 Task: Add Amazon.
Action: Mouse moved to (301, 70)
Screenshot: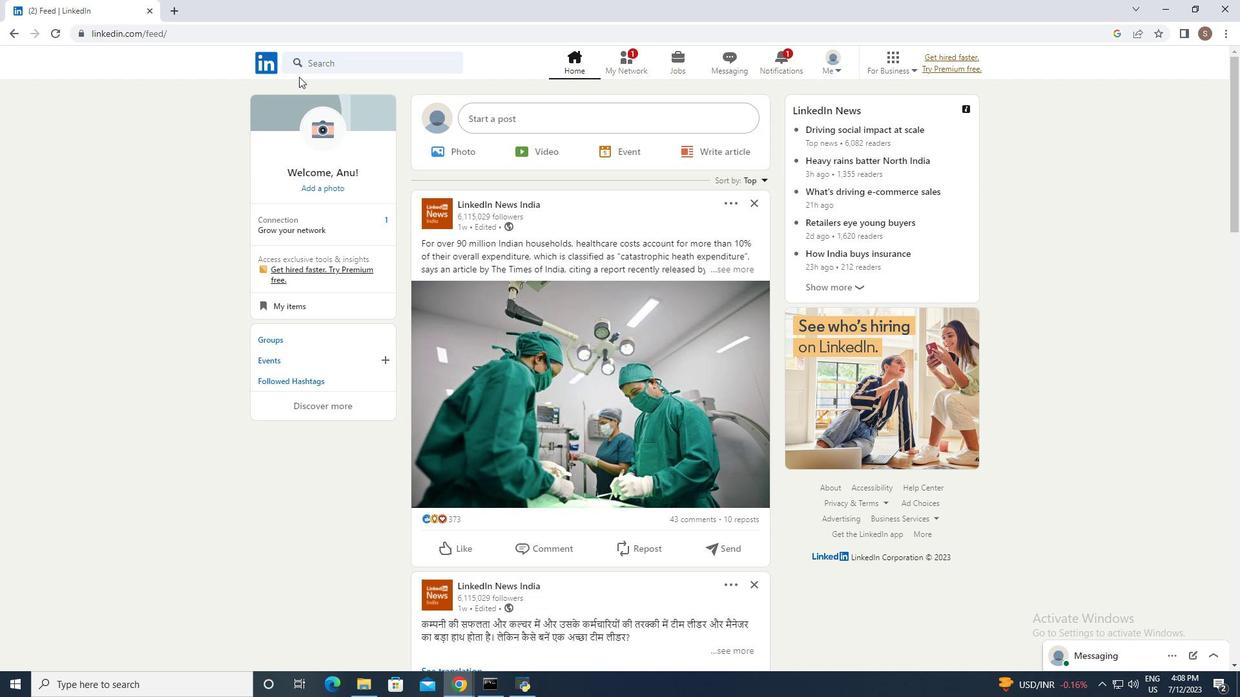 
Action: Mouse pressed left at (301, 70)
Screenshot: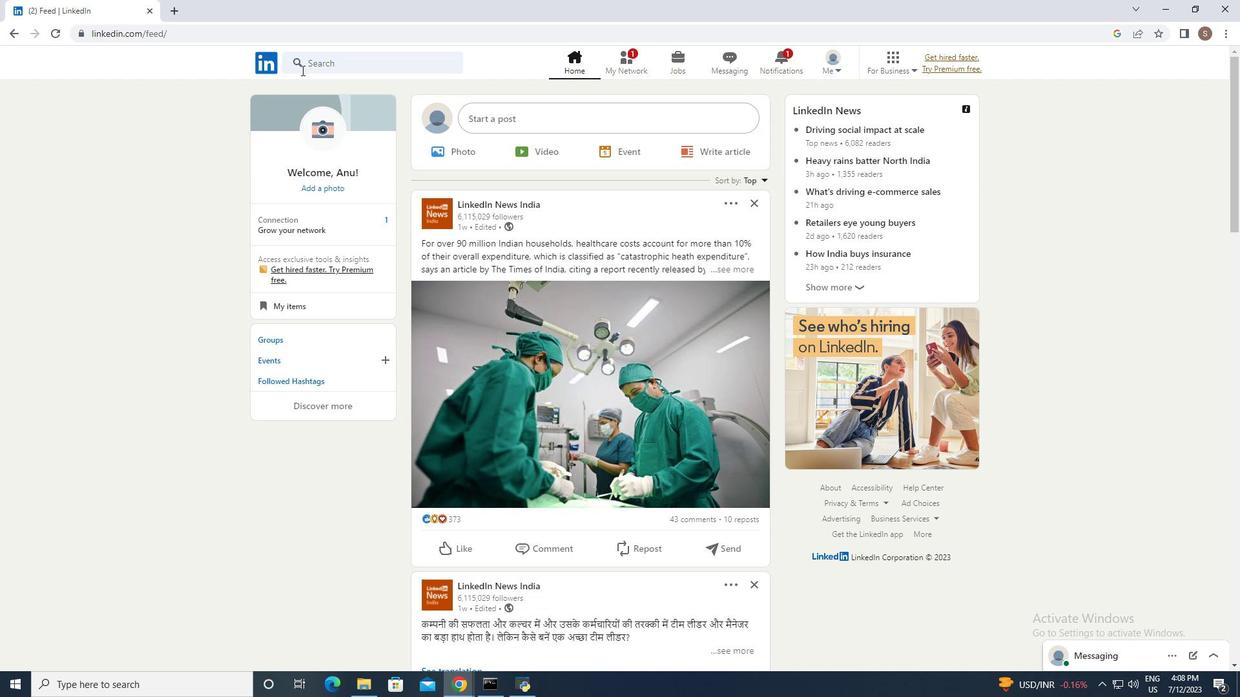 
Action: Mouse moved to (319, 169)
Screenshot: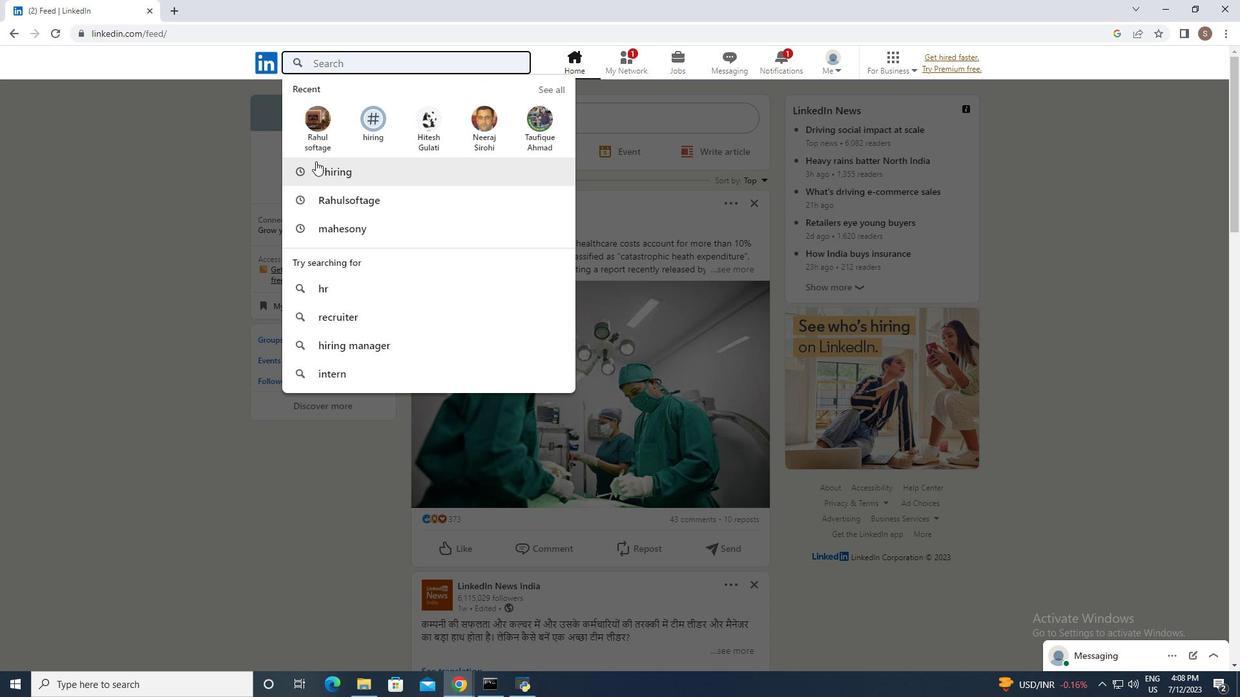 
Action: Mouse pressed left at (319, 169)
Screenshot: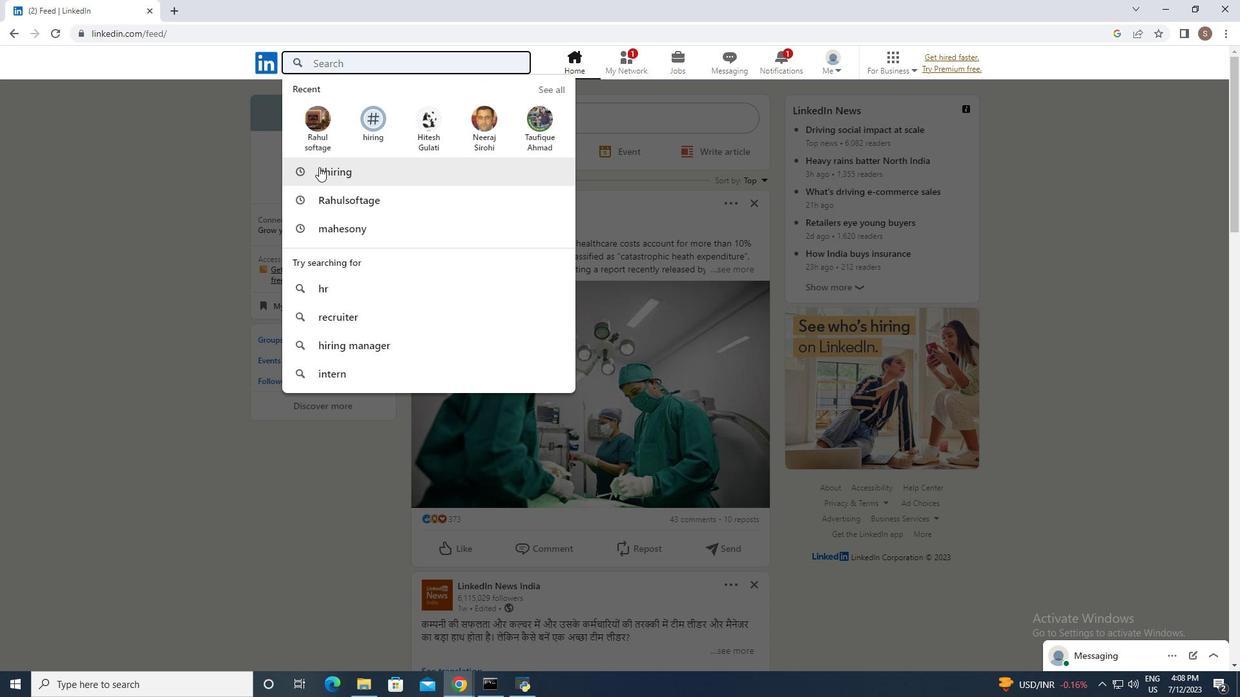 
Action: Mouse moved to (373, 103)
Screenshot: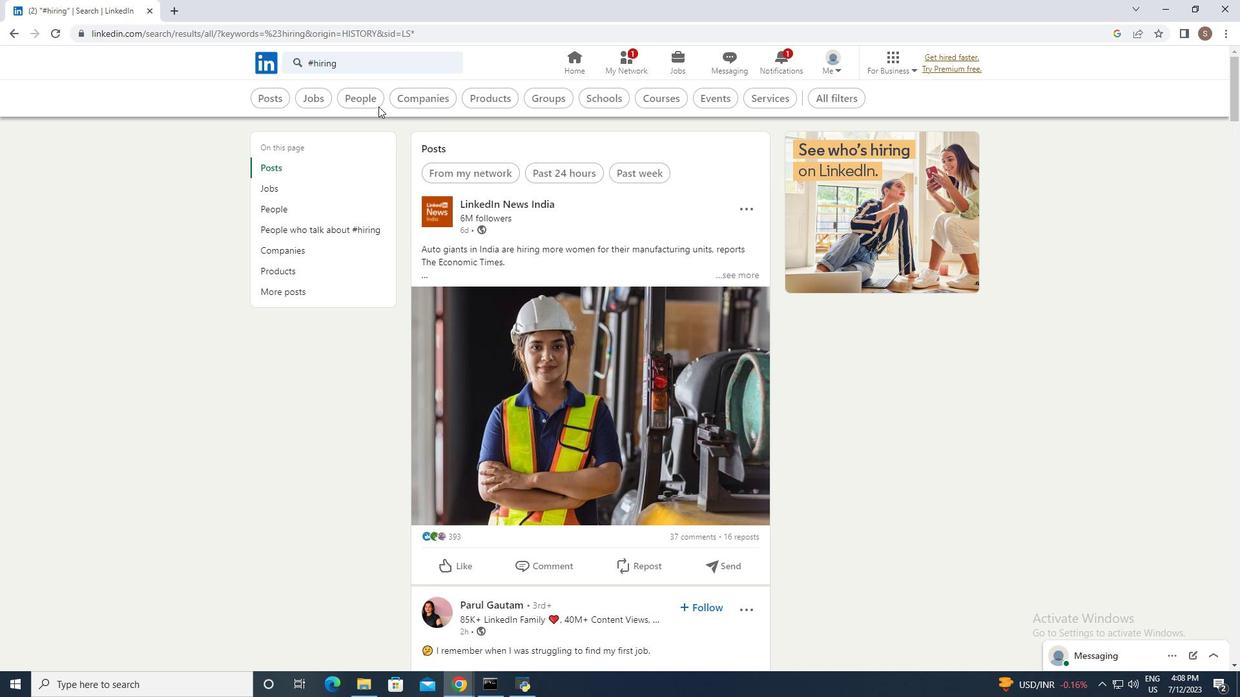 
Action: Mouse pressed left at (373, 103)
Screenshot: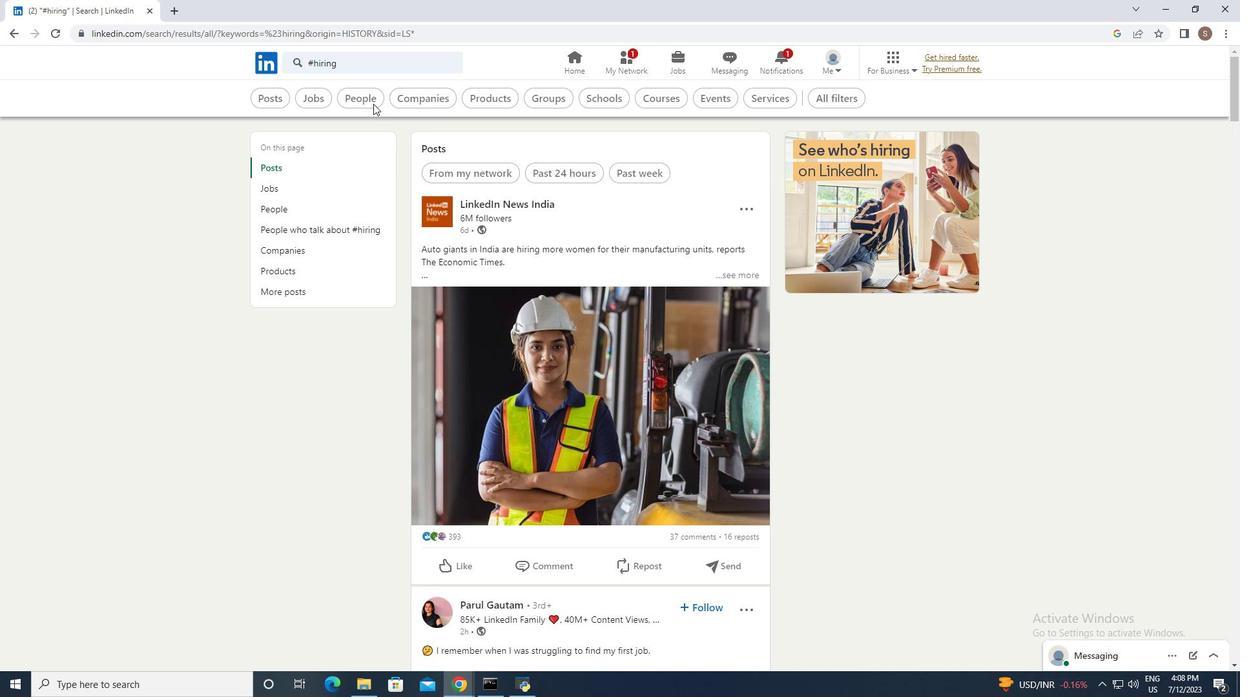 
Action: Mouse moved to (662, 94)
Screenshot: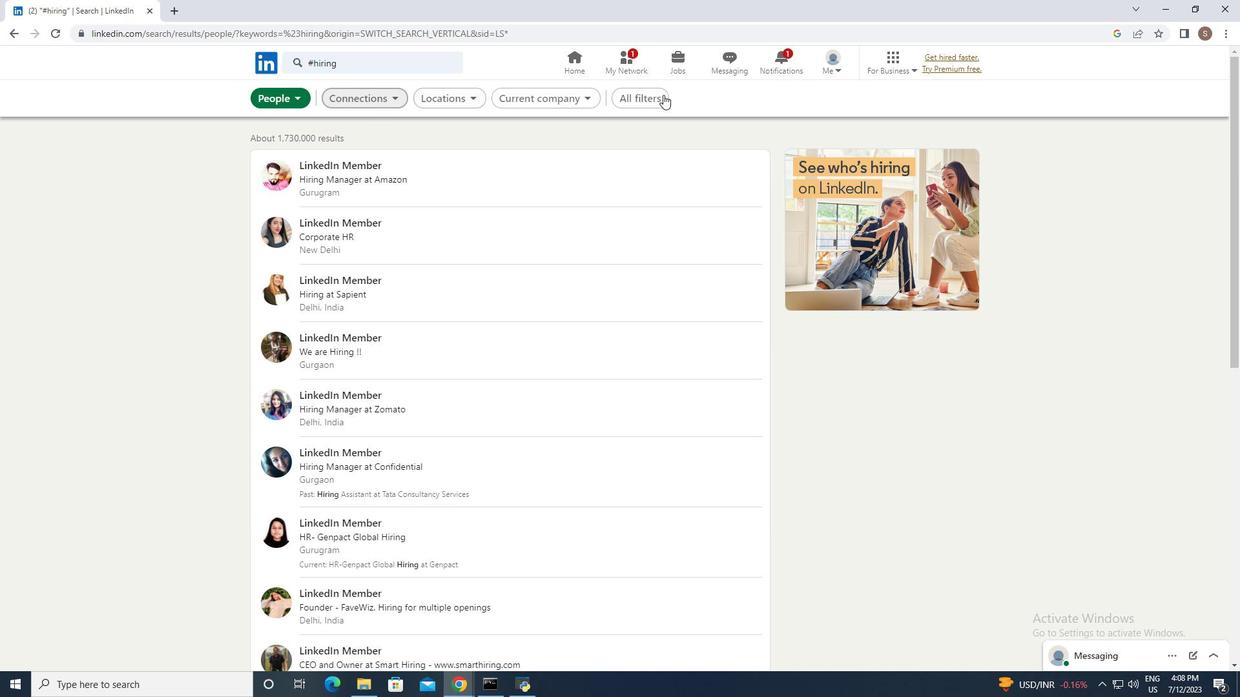 
Action: Mouse pressed left at (662, 94)
Screenshot: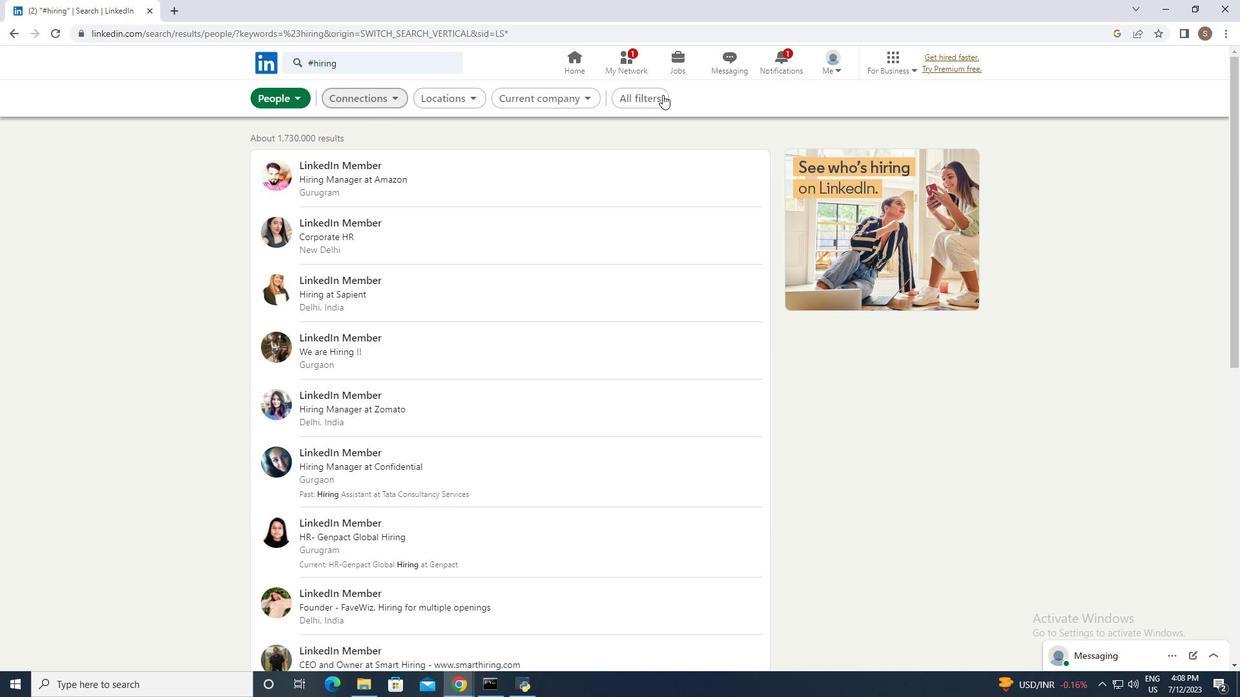 
Action: Mouse moved to (954, 384)
Screenshot: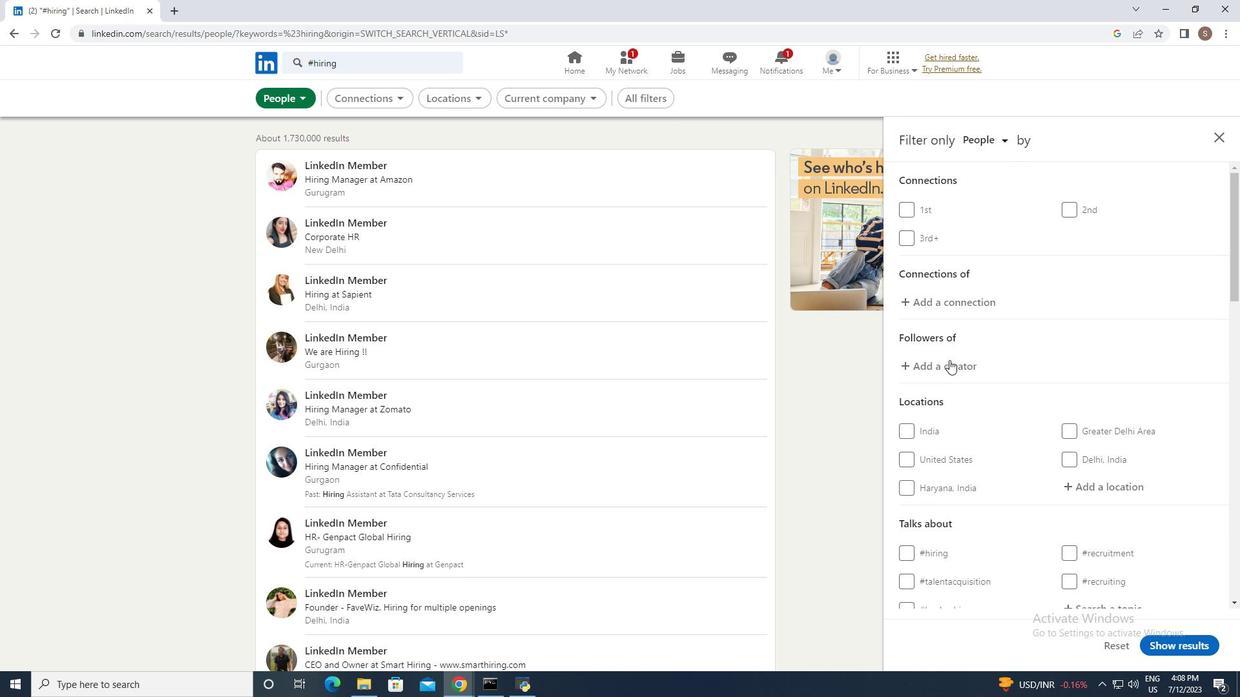 
Action: Mouse scrolled (954, 383) with delta (0, 0)
Screenshot: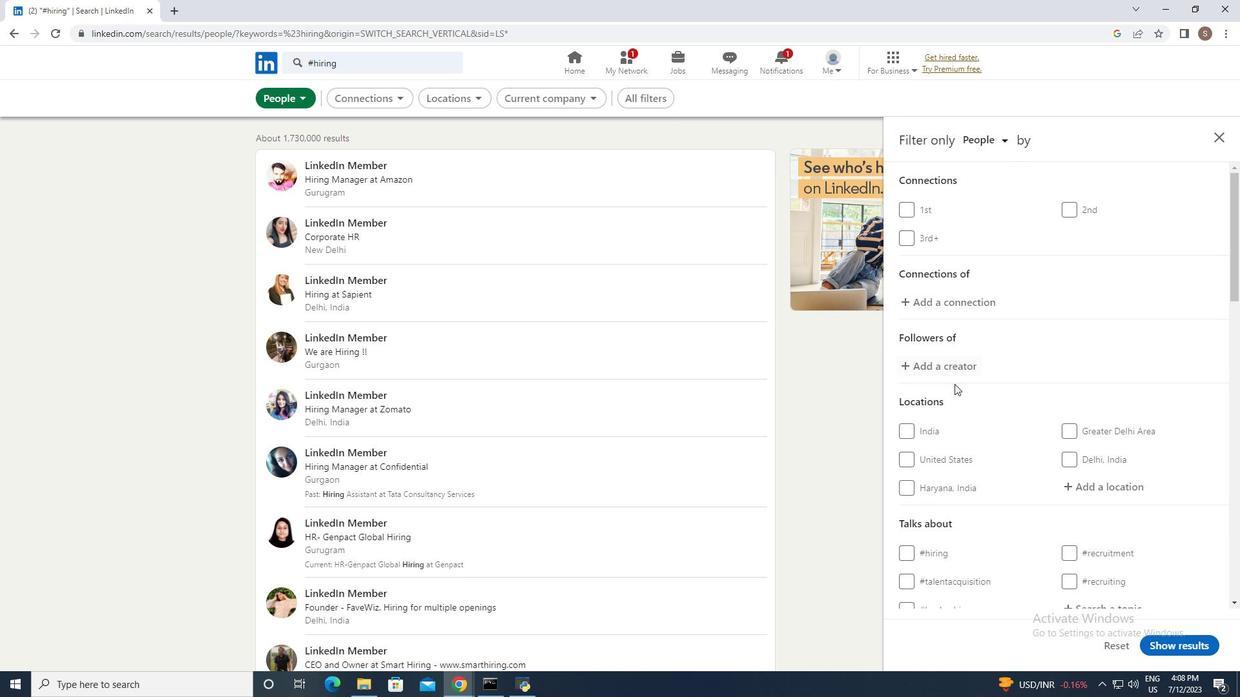 
Action: Mouse scrolled (954, 383) with delta (0, 0)
Screenshot: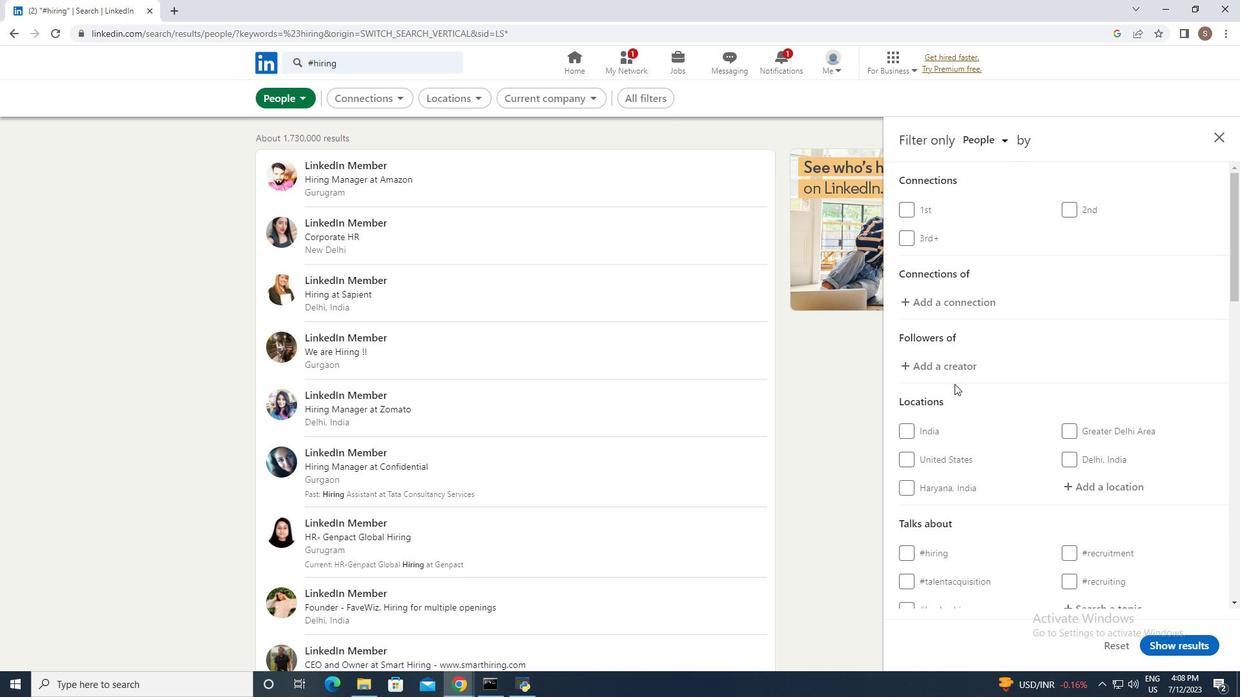 
Action: Mouse scrolled (954, 383) with delta (0, 0)
Screenshot: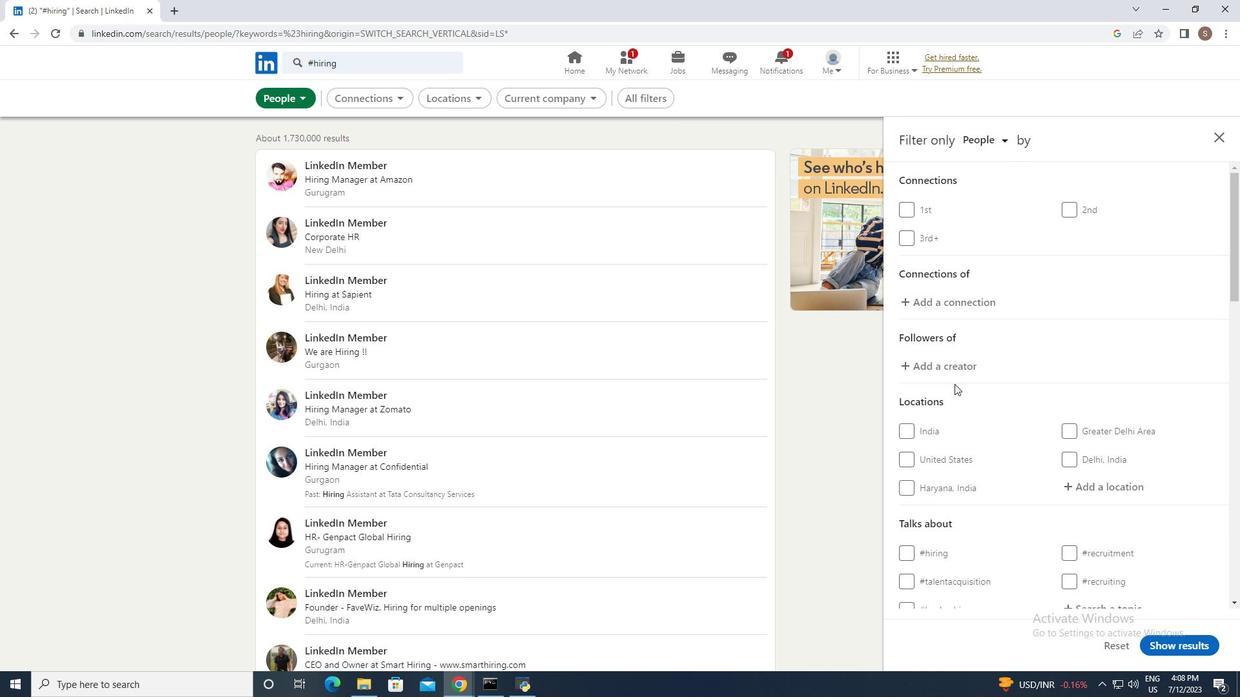 
Action: Mouse scrolled (954, 383) with delta (0, 0)
Screenshot: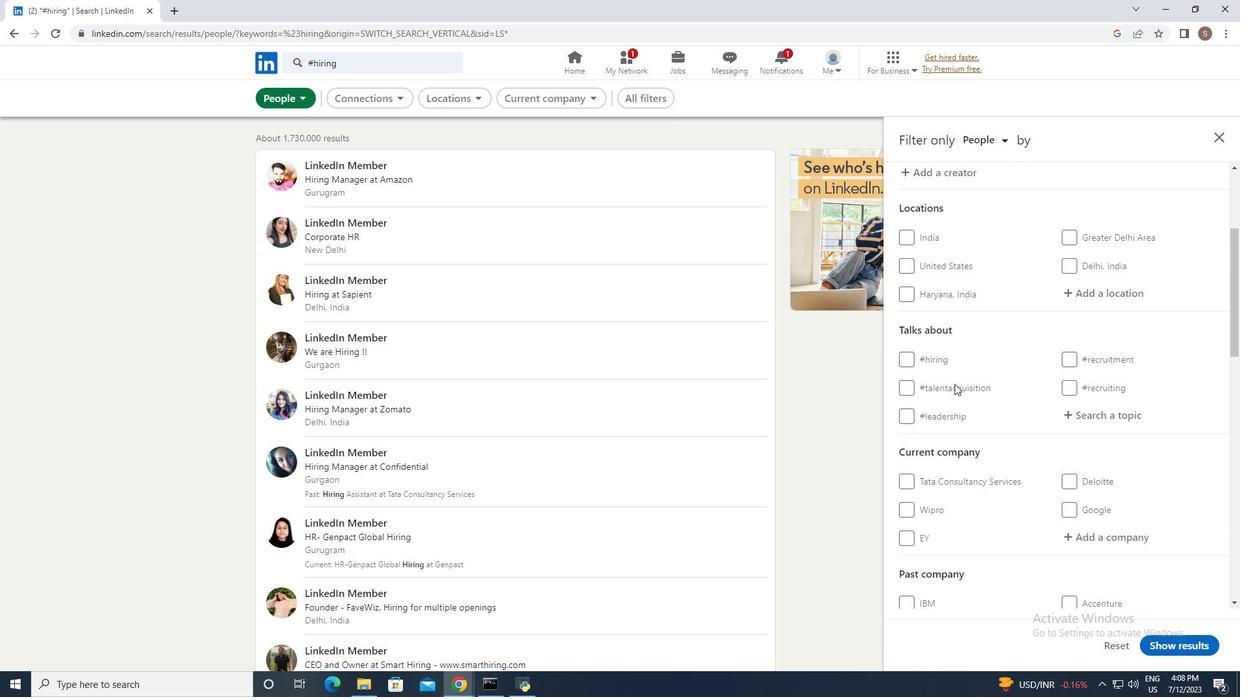 
Action: Mouse scrolled (954, 383) with delta (0, 0)
Screenshot: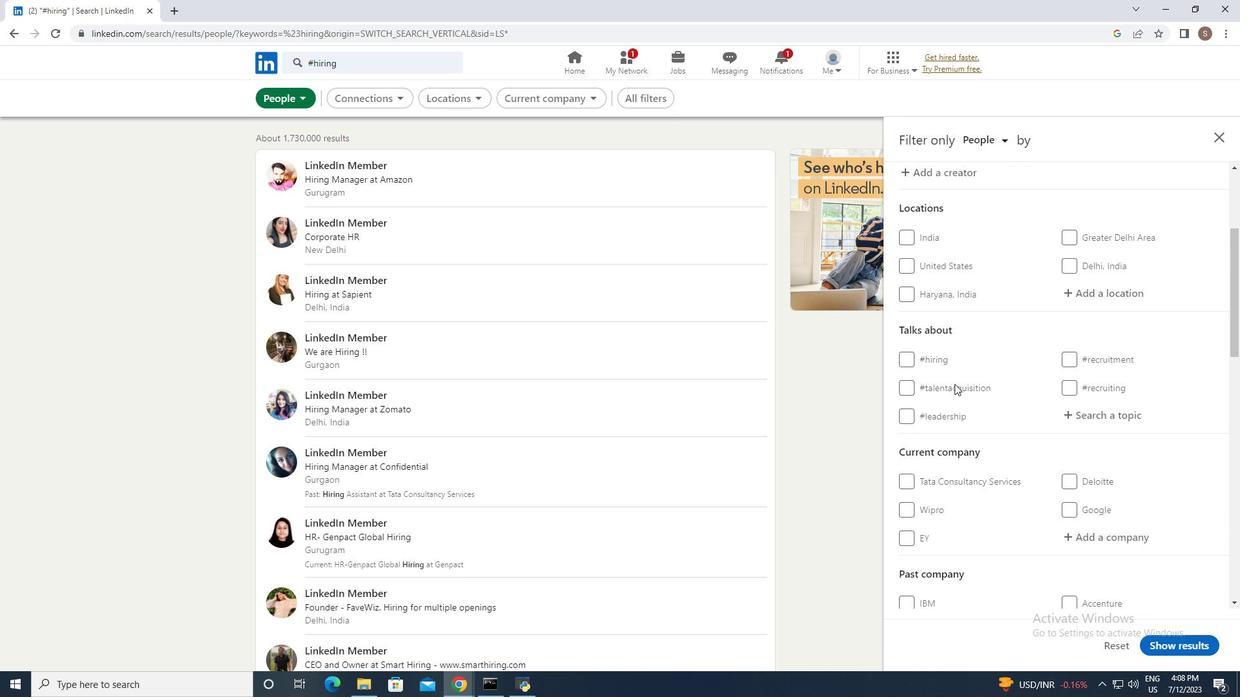 
Action: Mouse moved to (965, 399)
Screenshot: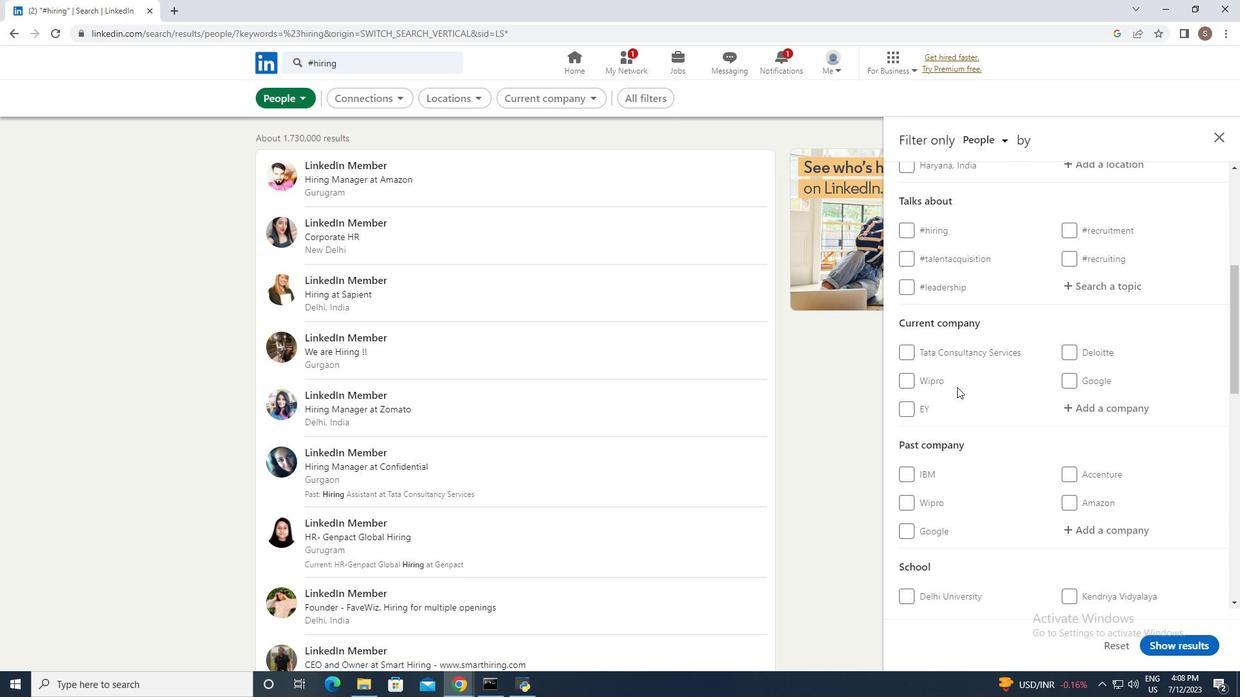 
Action: Mouse scrolled (965, 399) with delta (0, 0)
Screenshot: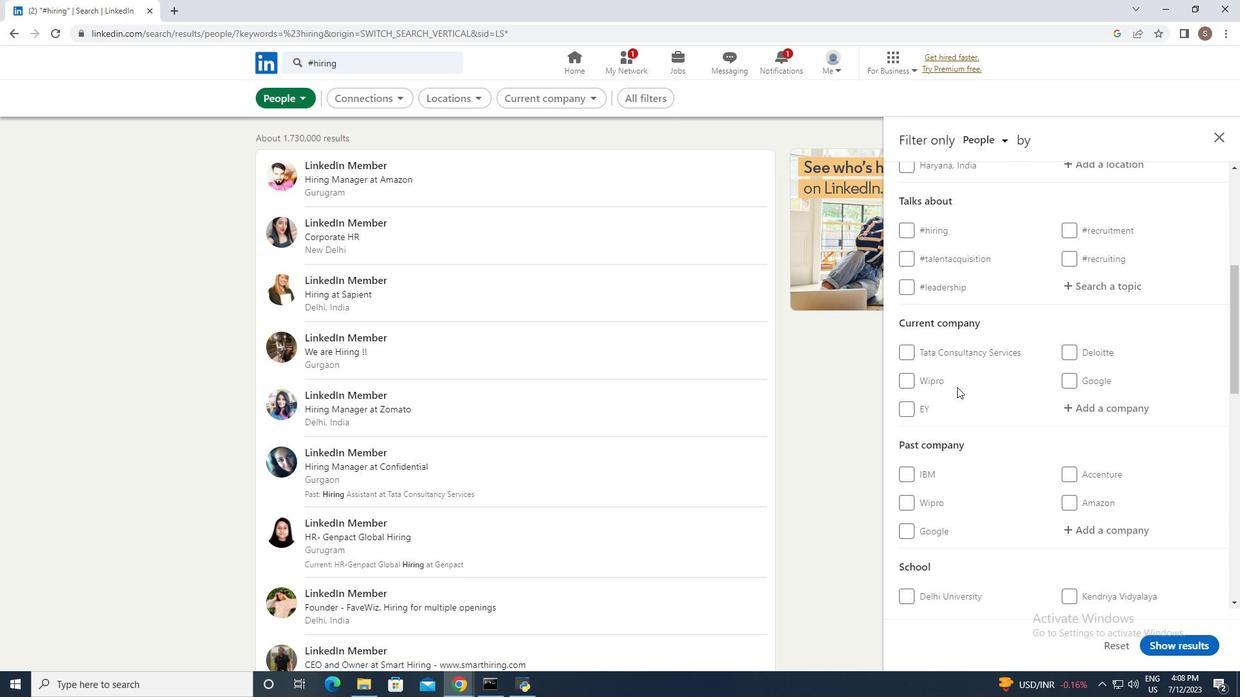
Action: Mouse moved to (966, 400)
Screenshot: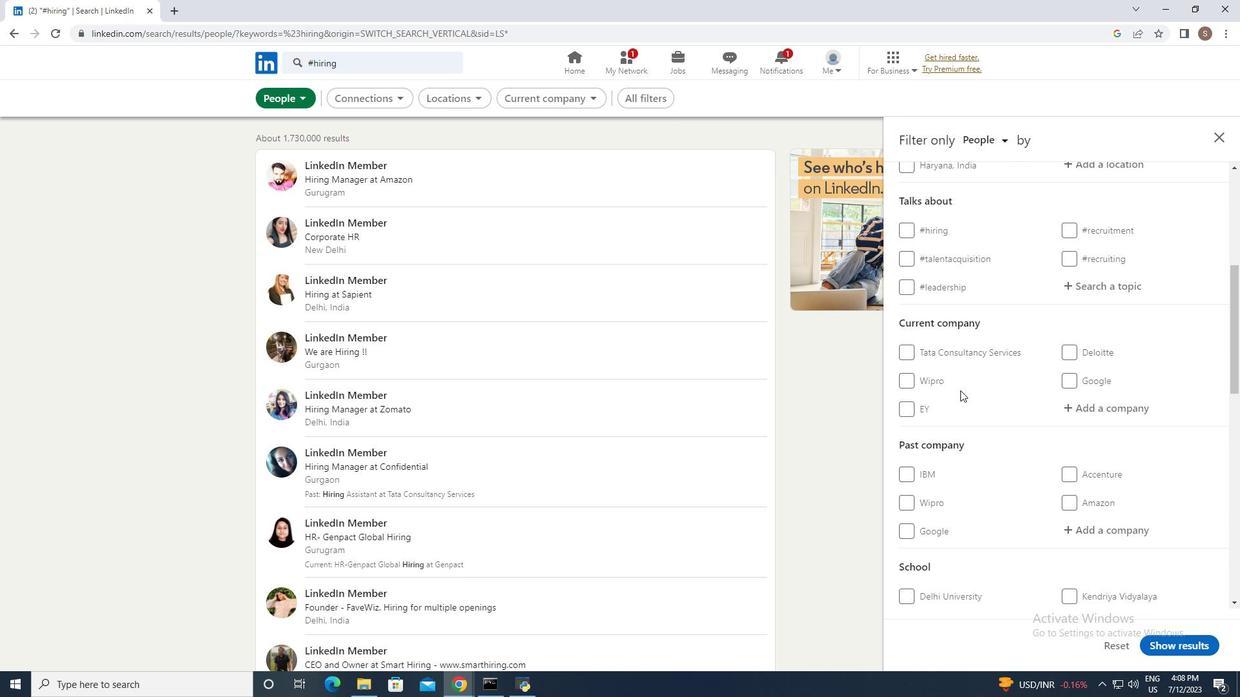 
Action: Mouse scrolled (966, 399) with delta (0, 0)
Screenshot: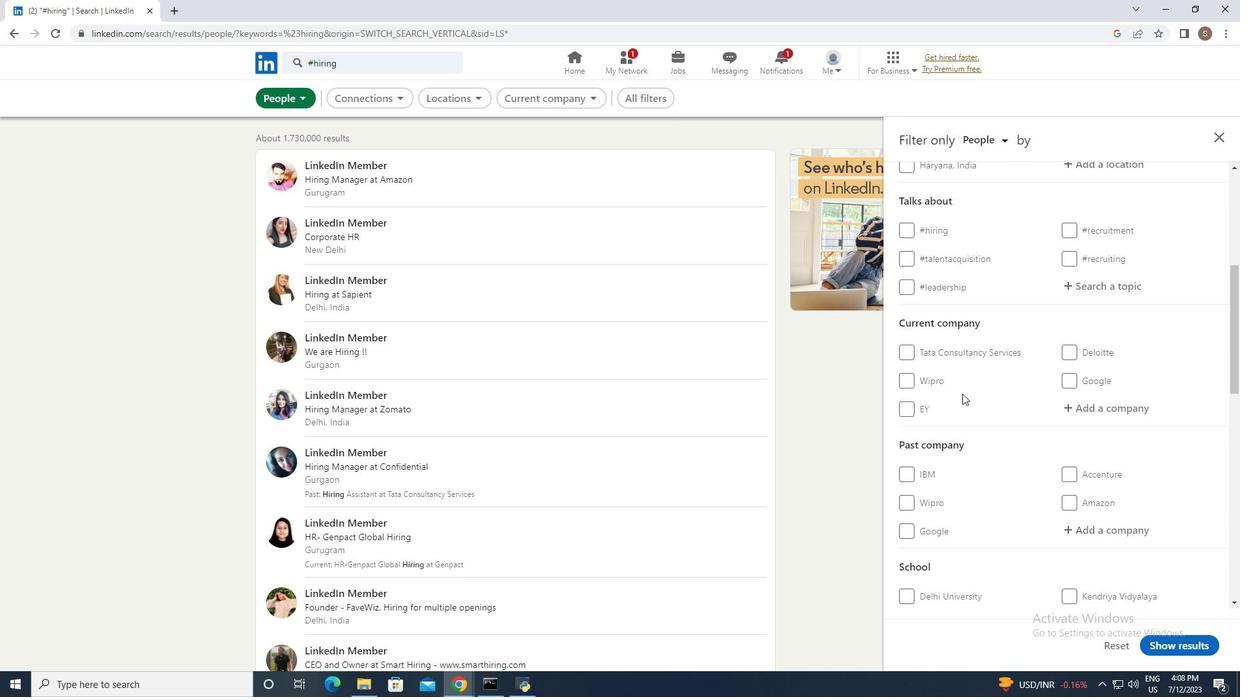 
Action: Mouse moved to (1078, 404)
Screenshot: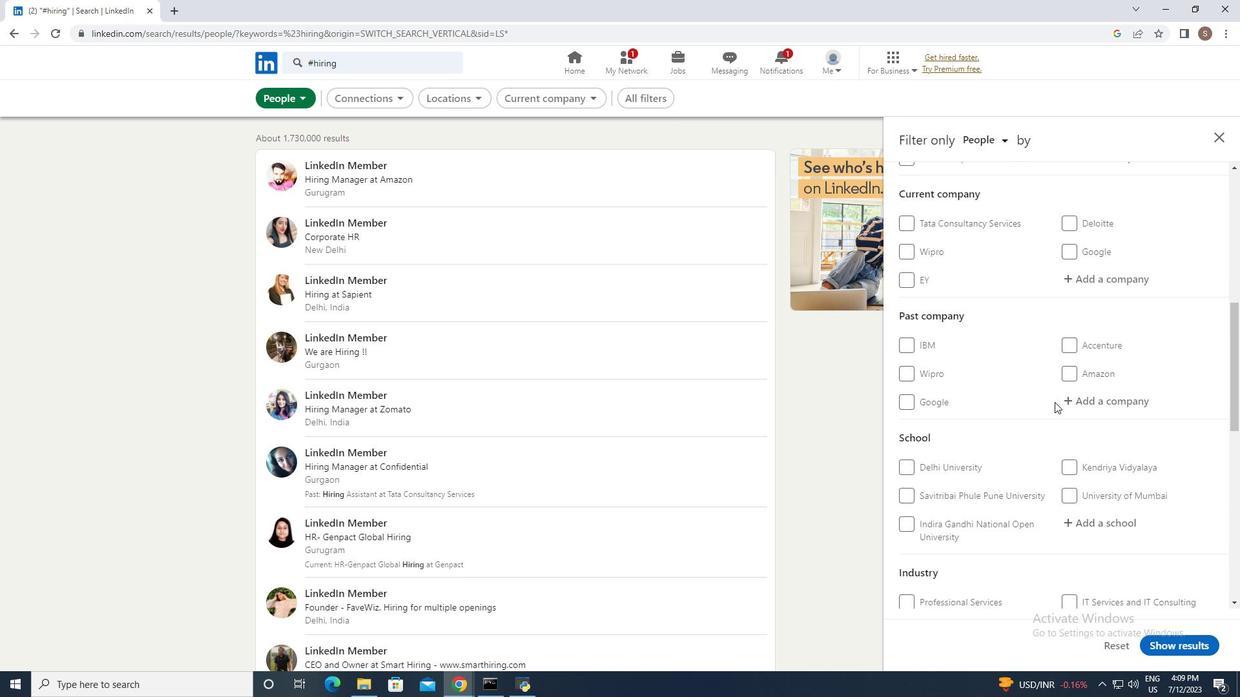 
Action: Mouse pressed left at (1078, 404)
Screenshot: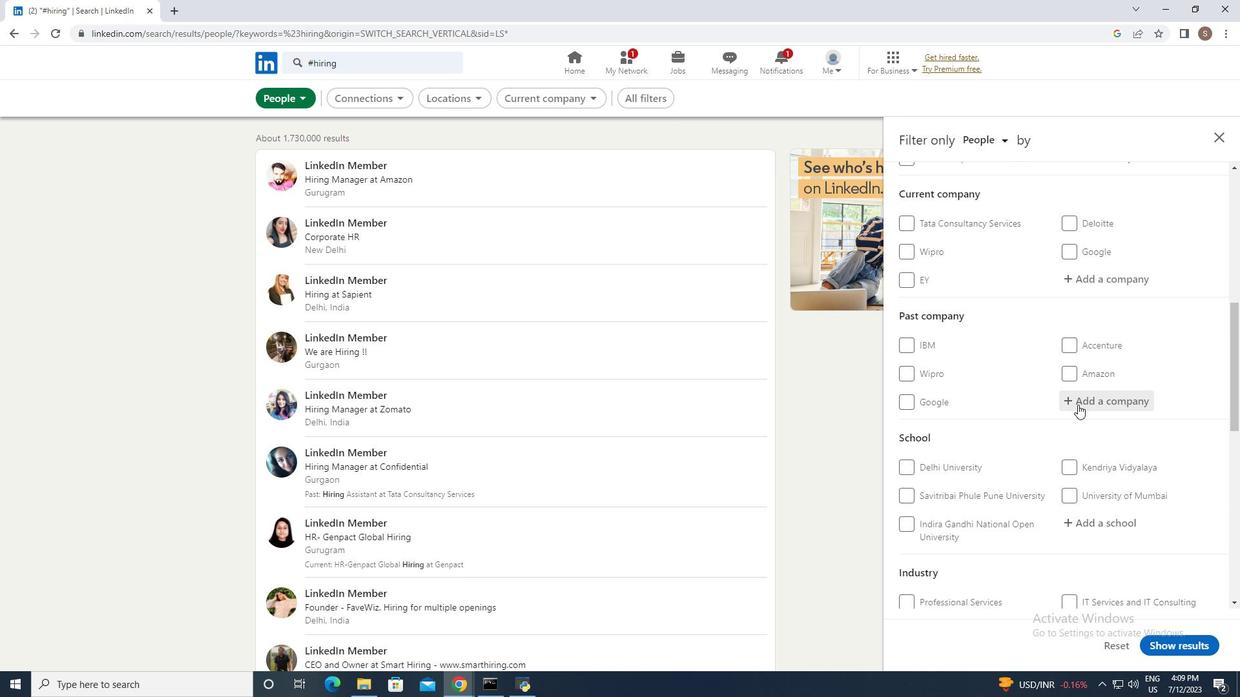 
Action: Key pressed <Key.shift>Ama
Screenshot: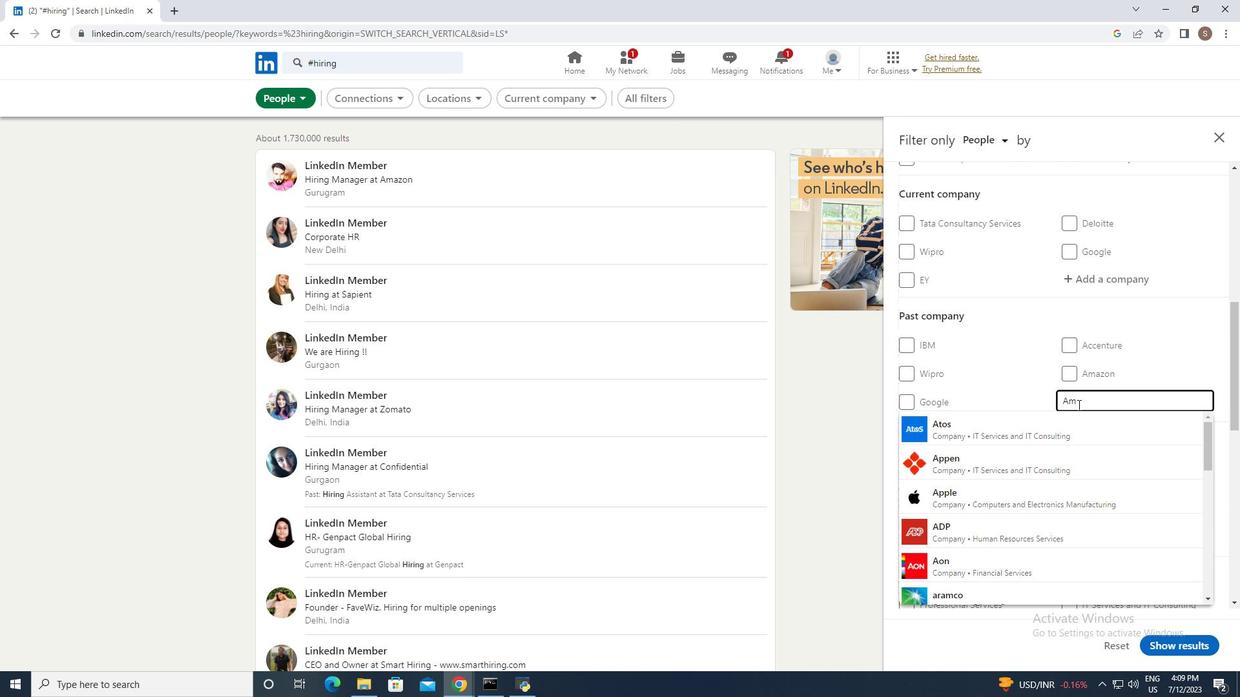 
Action: Mouse moved to (953, 423)
Screenshot: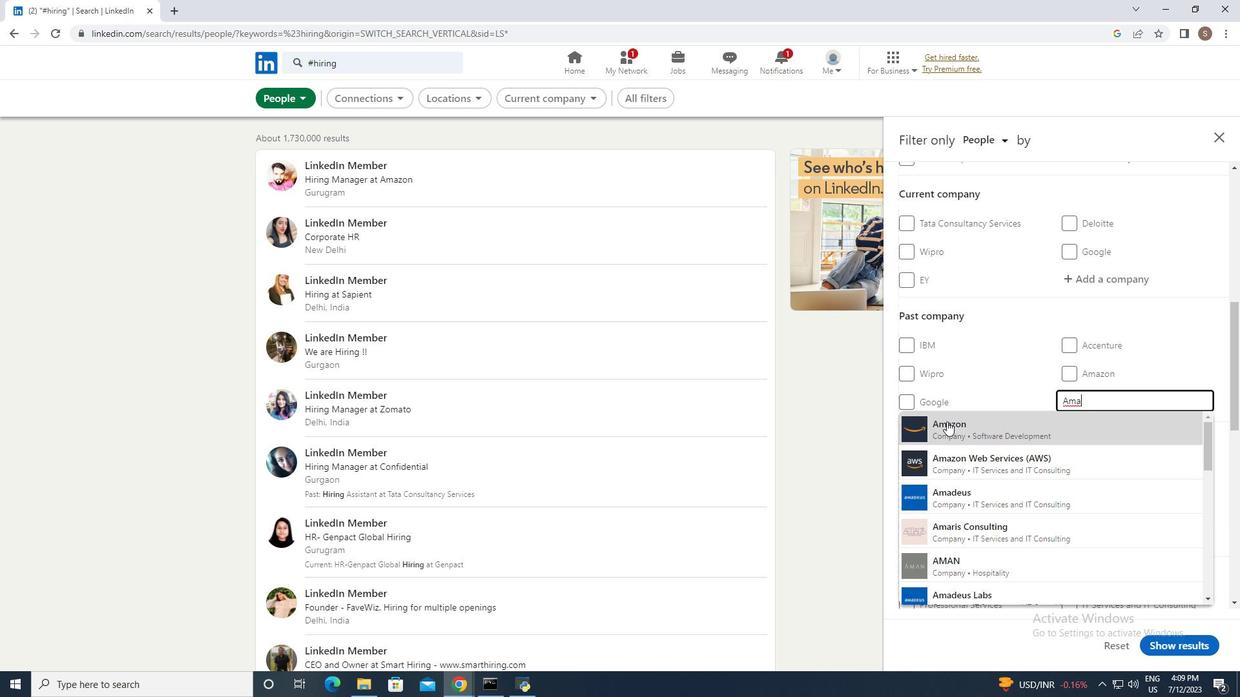 
Action: Mouse pressed left at (953, 423)
Screenshot: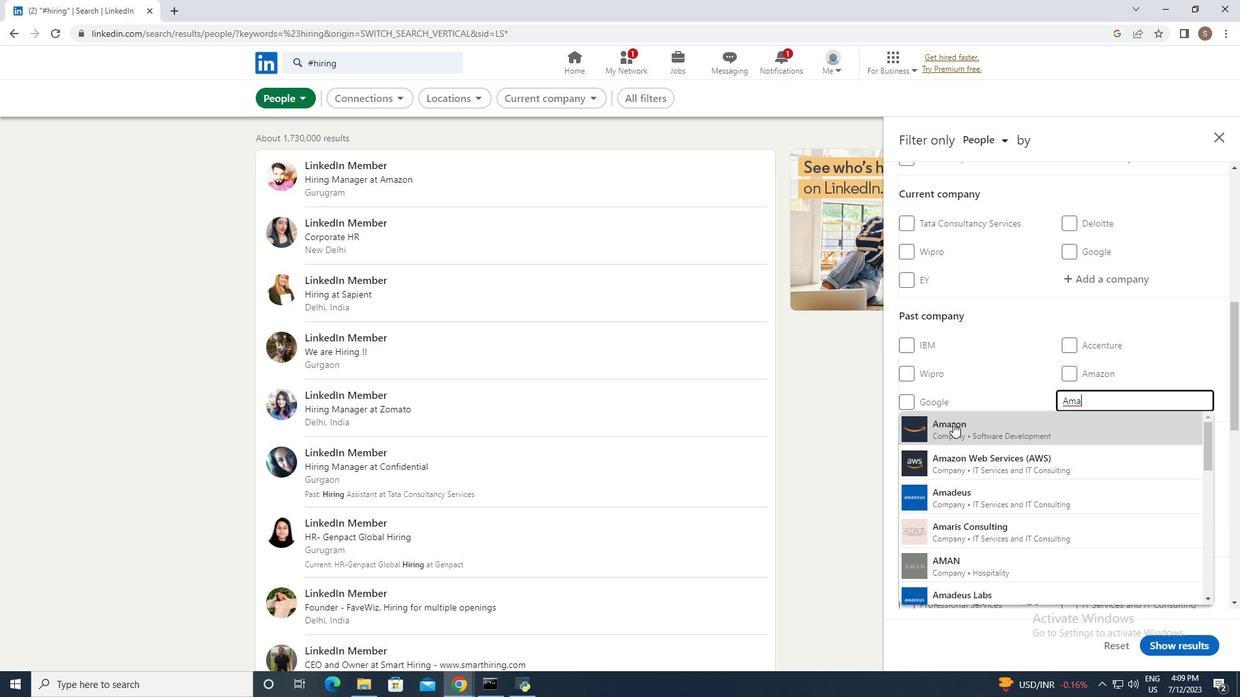 
